 Task: Add Nuun Wild Strawberry Daily Hydration Effervescent Tablets to the cart.
Action: Mouse pressed left at (23, 96)
Screenshot: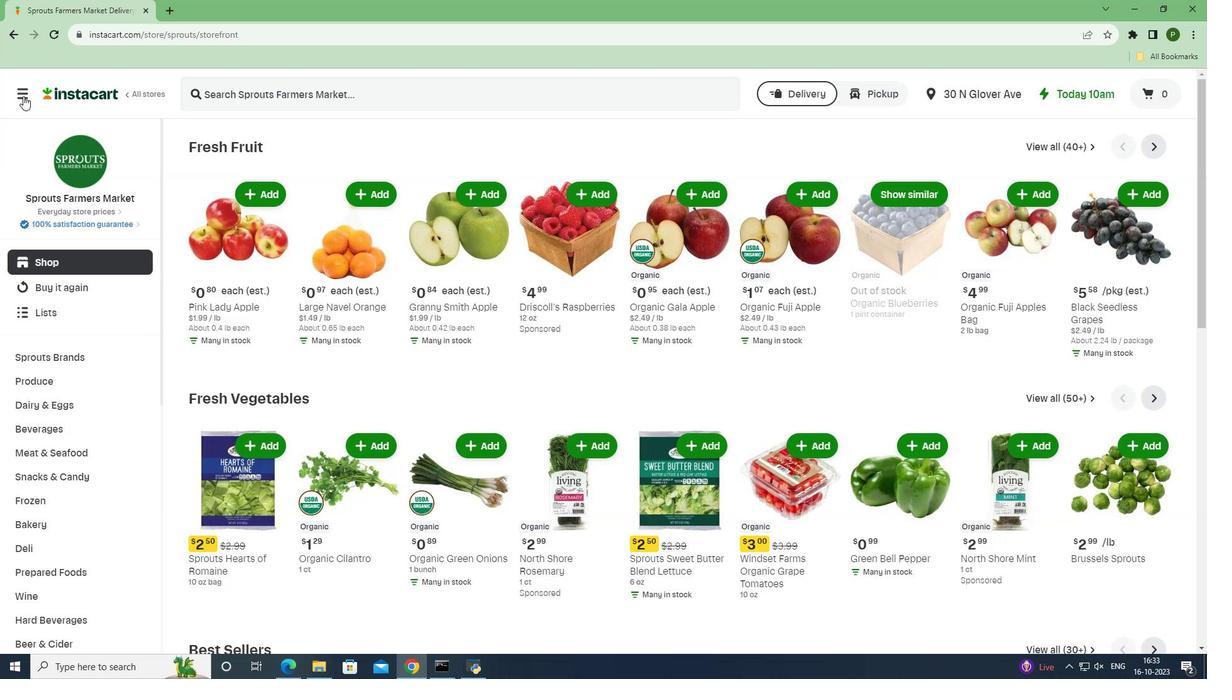 
Action: Mouse moved to (46, 336)
Screenshot: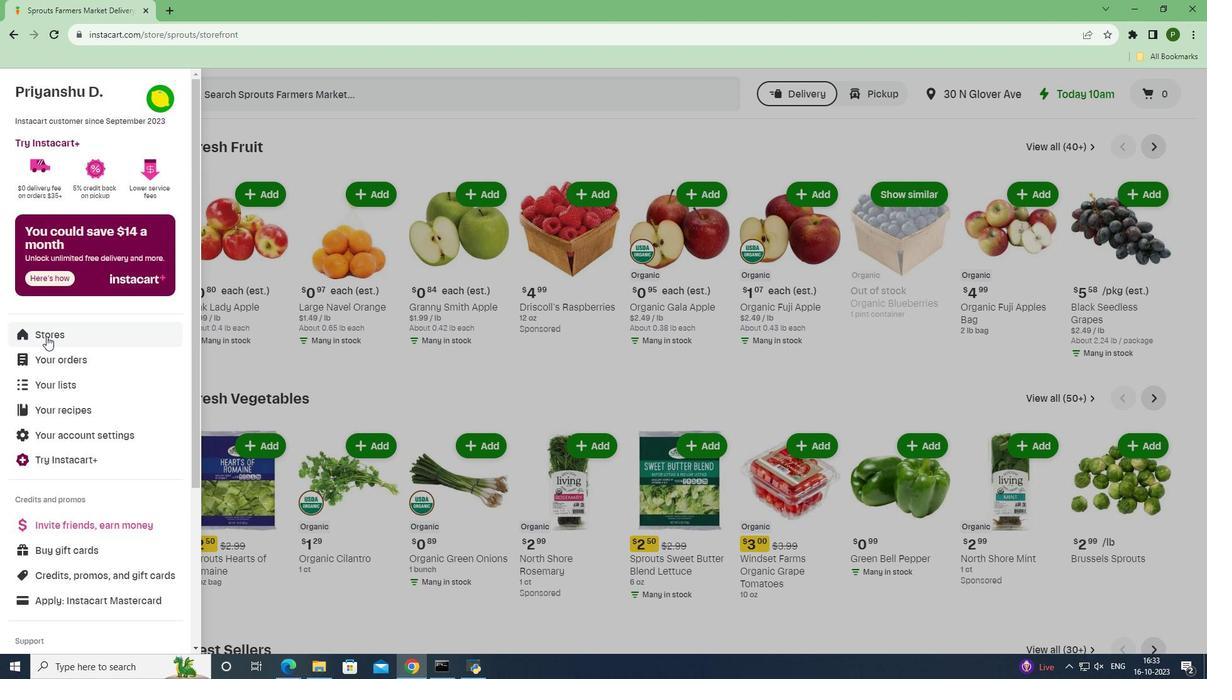 
Action: Mouse pressed left at (46, 336)
Screenshot: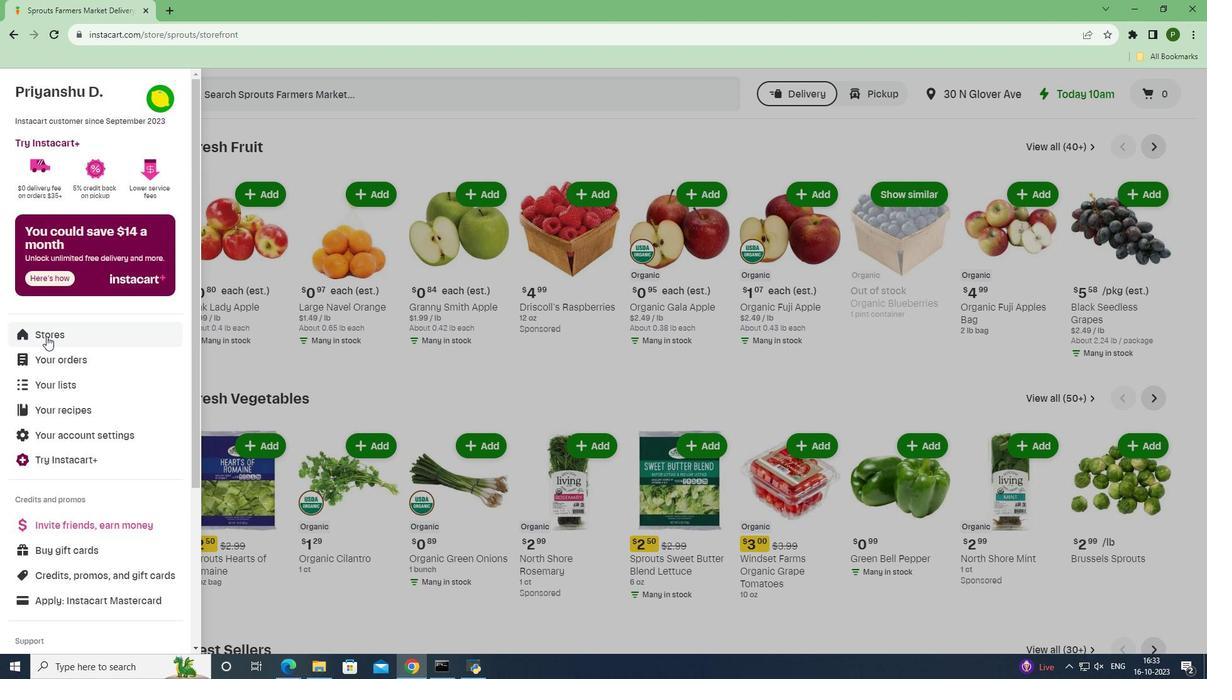 
Action: Mouse moved to (293, 140)
Screenshot: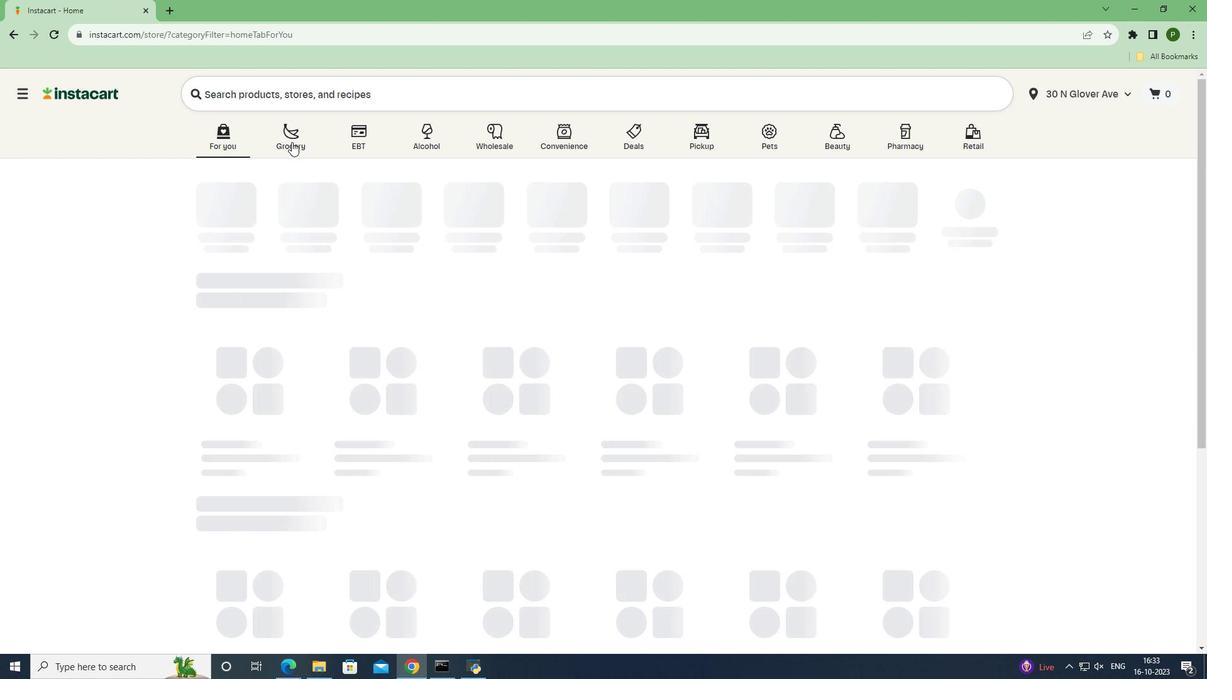 
Action: Mouse pressed left at (293, 140)
Screenshot: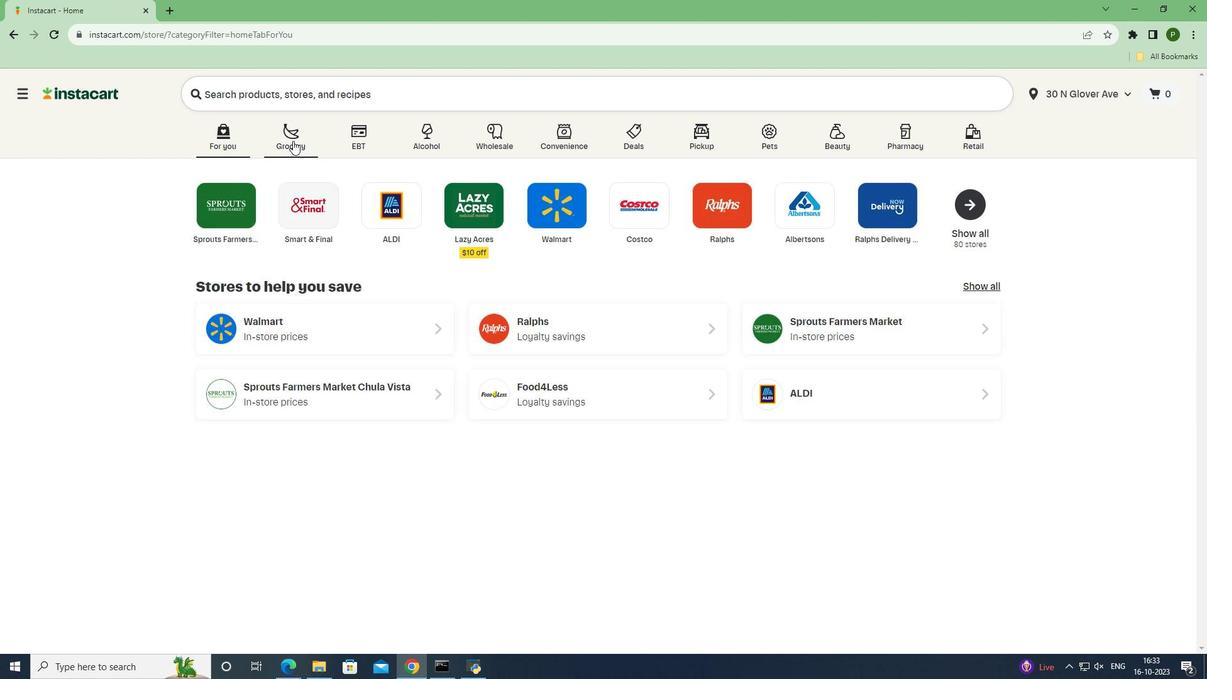 
Action: Mouse moved to (759, 276)
Screenshot: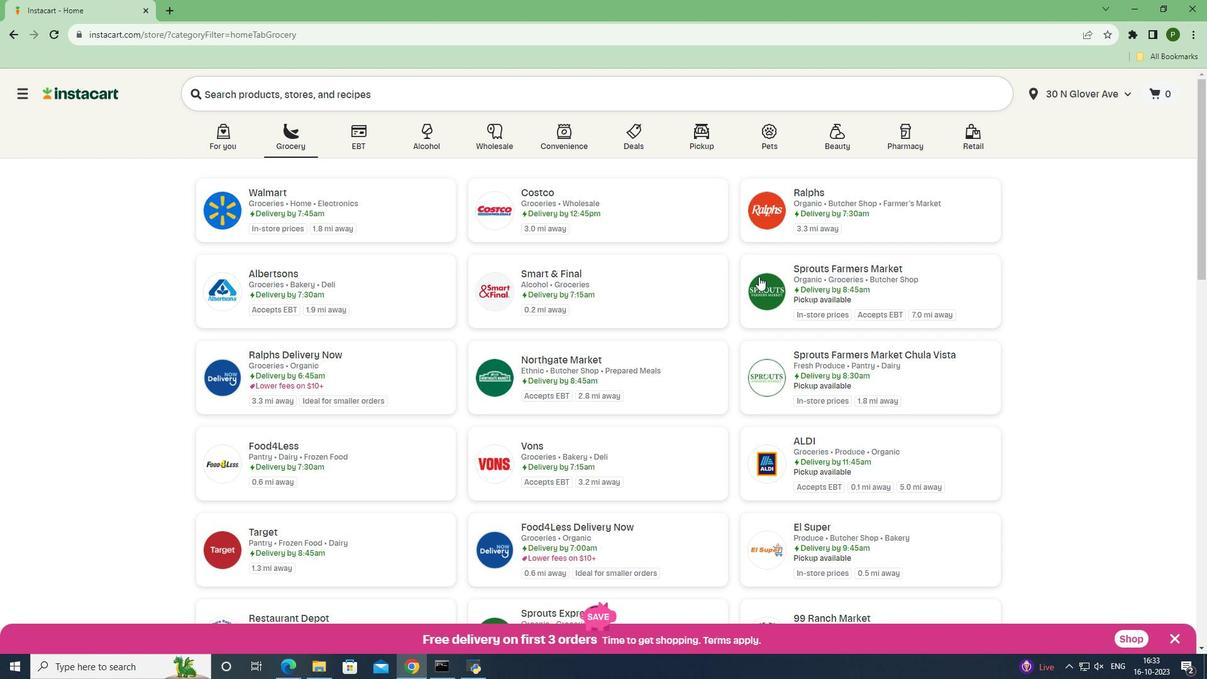 
Action: Mouse pressed left at (759, 276)
Screenshot: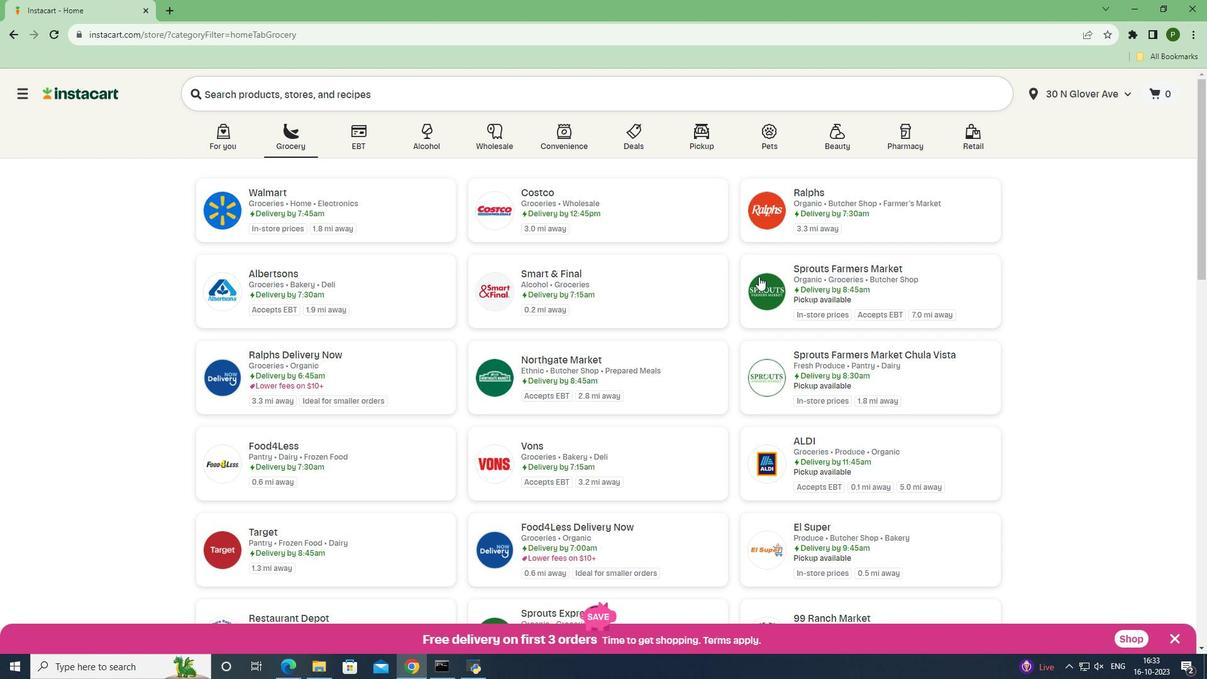 
Action: Mouse moved to (62, 425)
Screenshot: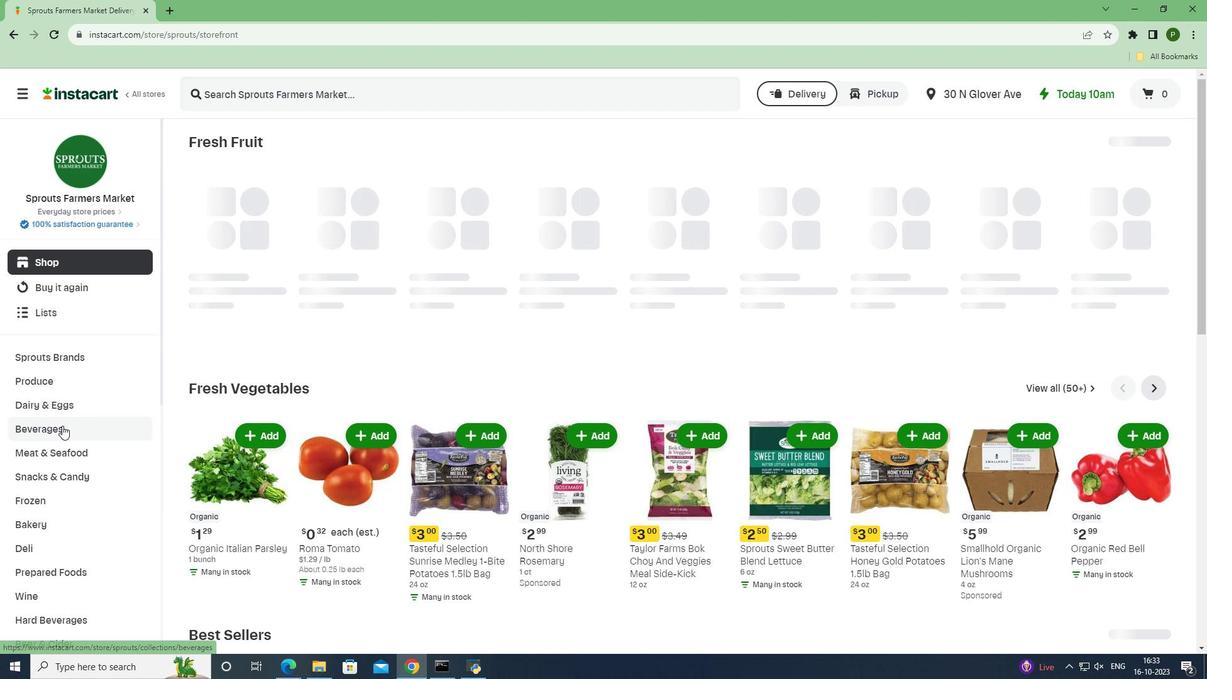 
Action: Mouse pressed left at (62, 425)
Screenshot: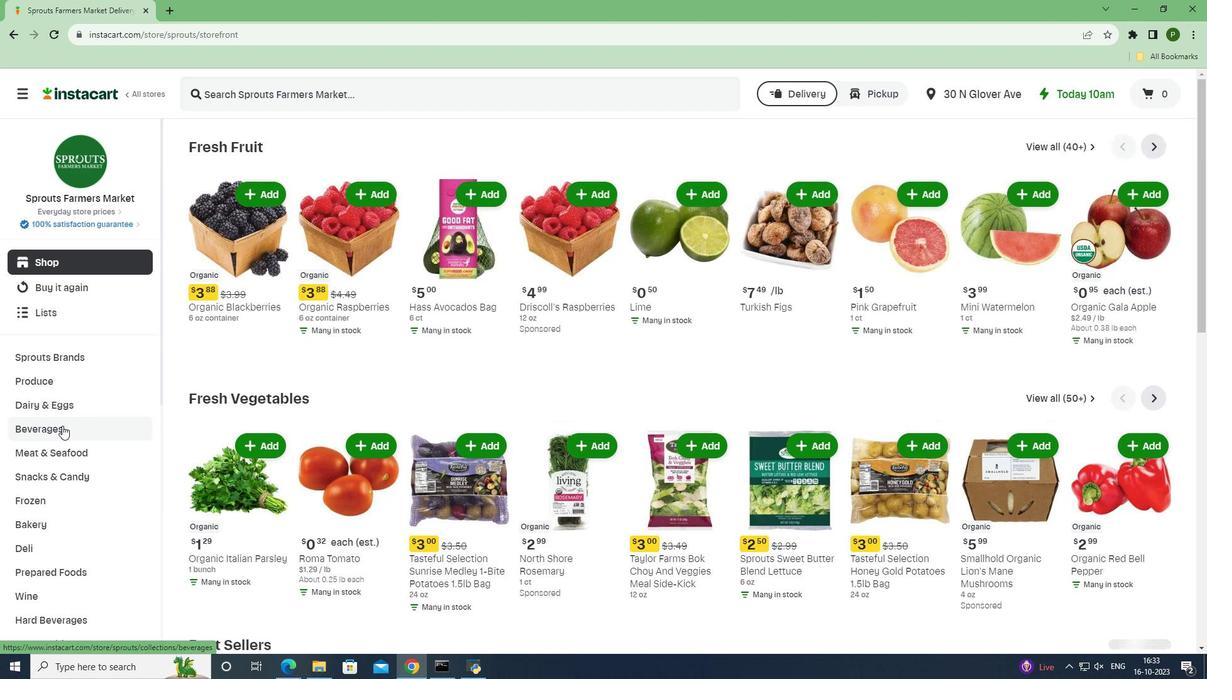 
Action: Mouse moved to (1135, 171)
Screenshot: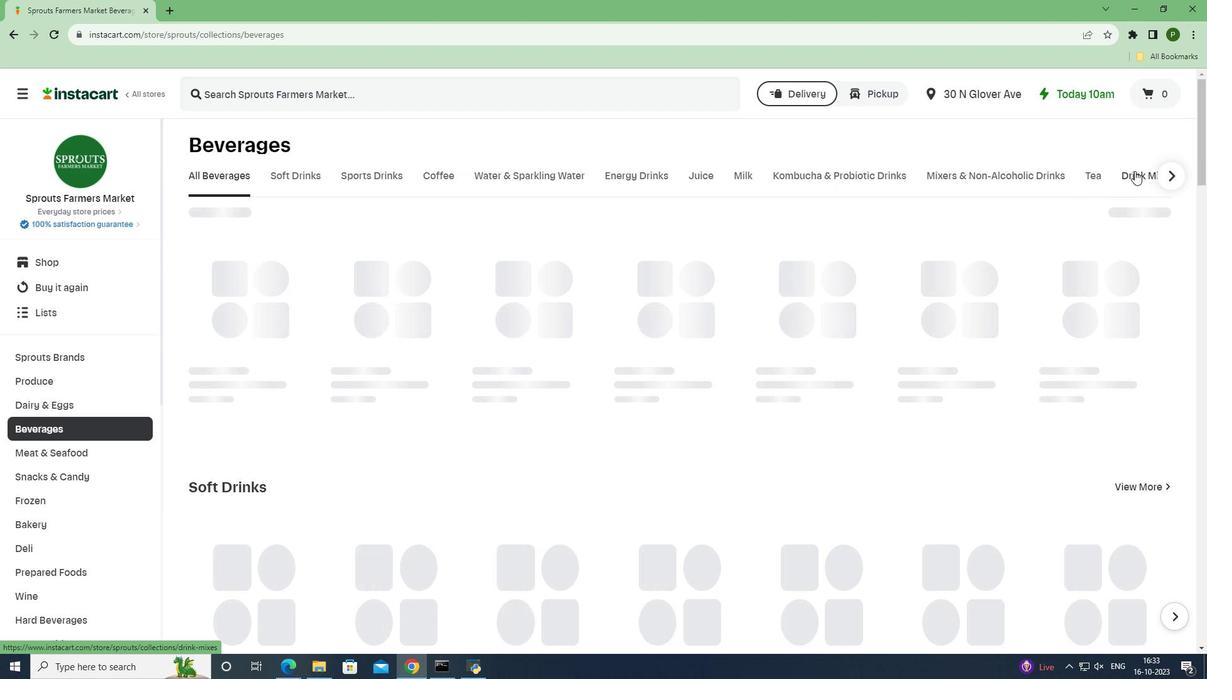 
Action: Mouse pressed left at (1135, 171)
Screenshot: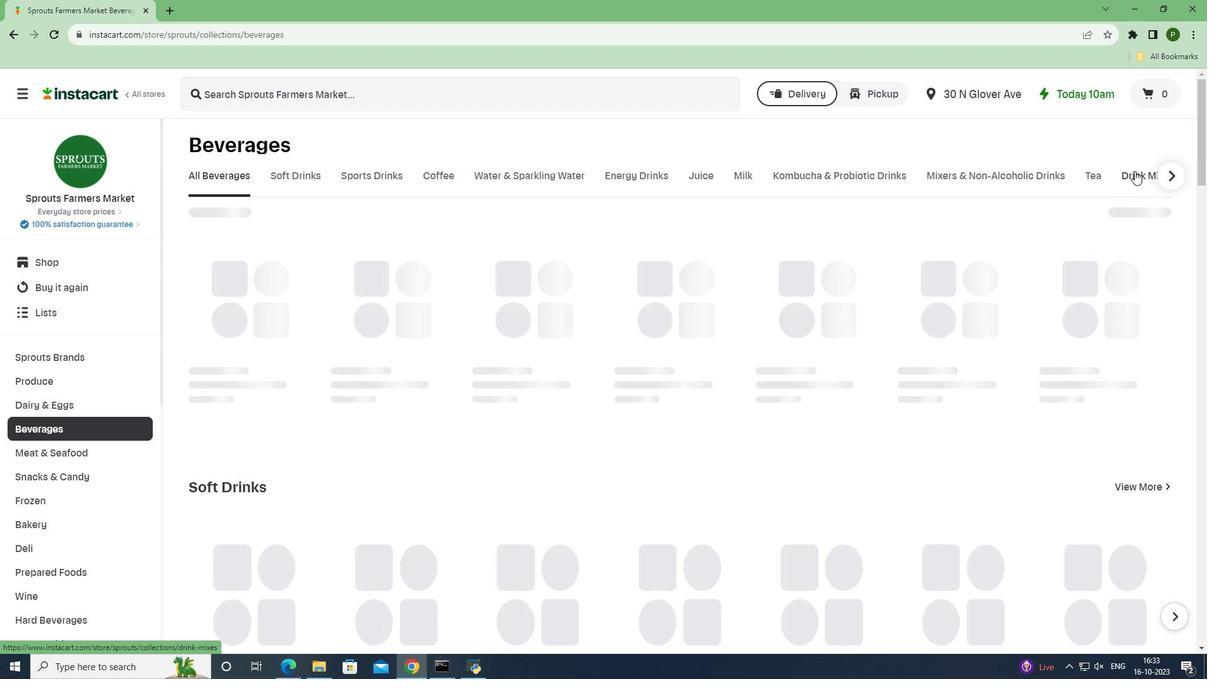 
Action: Mouse moved to (283, 234)
Screenshot: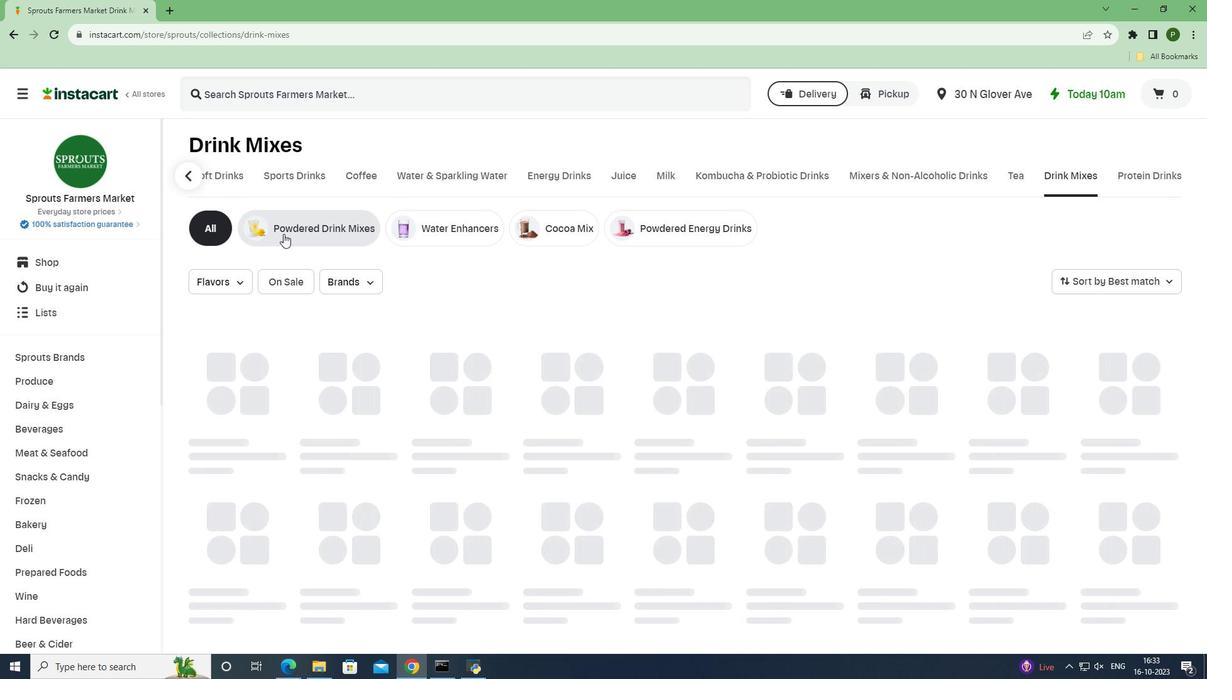 
Action: Mouse pressed left at (283, 234)
Screenshot: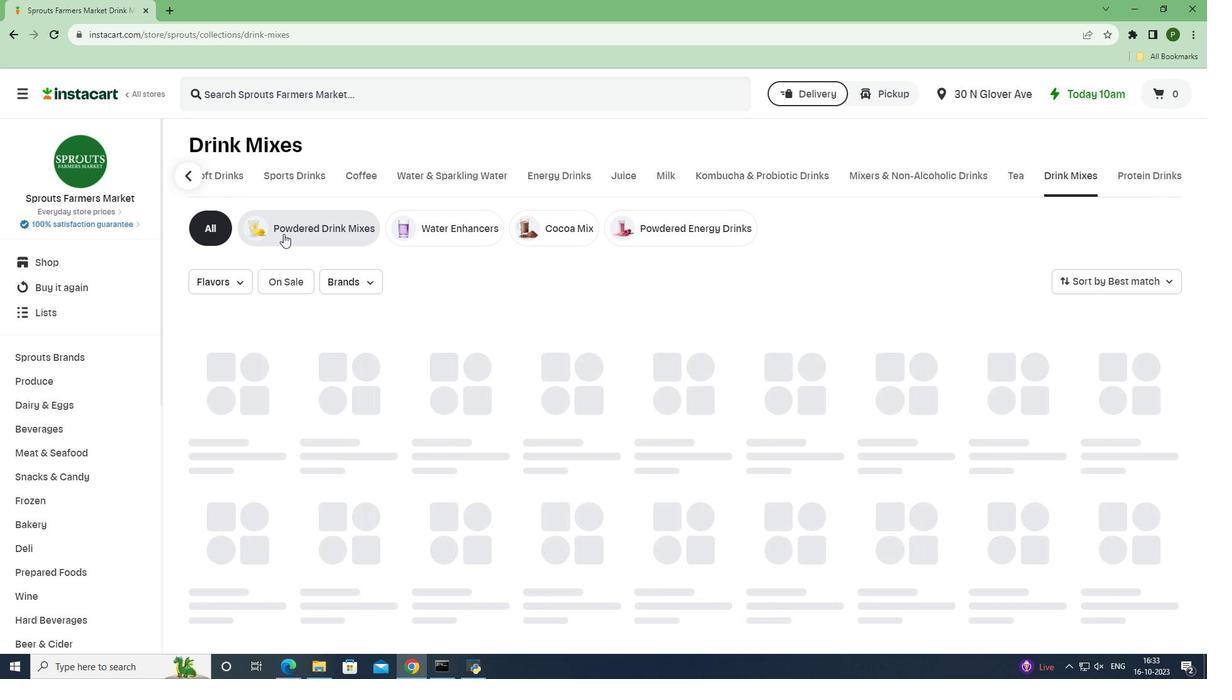 
Action: Mouse moved to (290, 98)
Screenshot: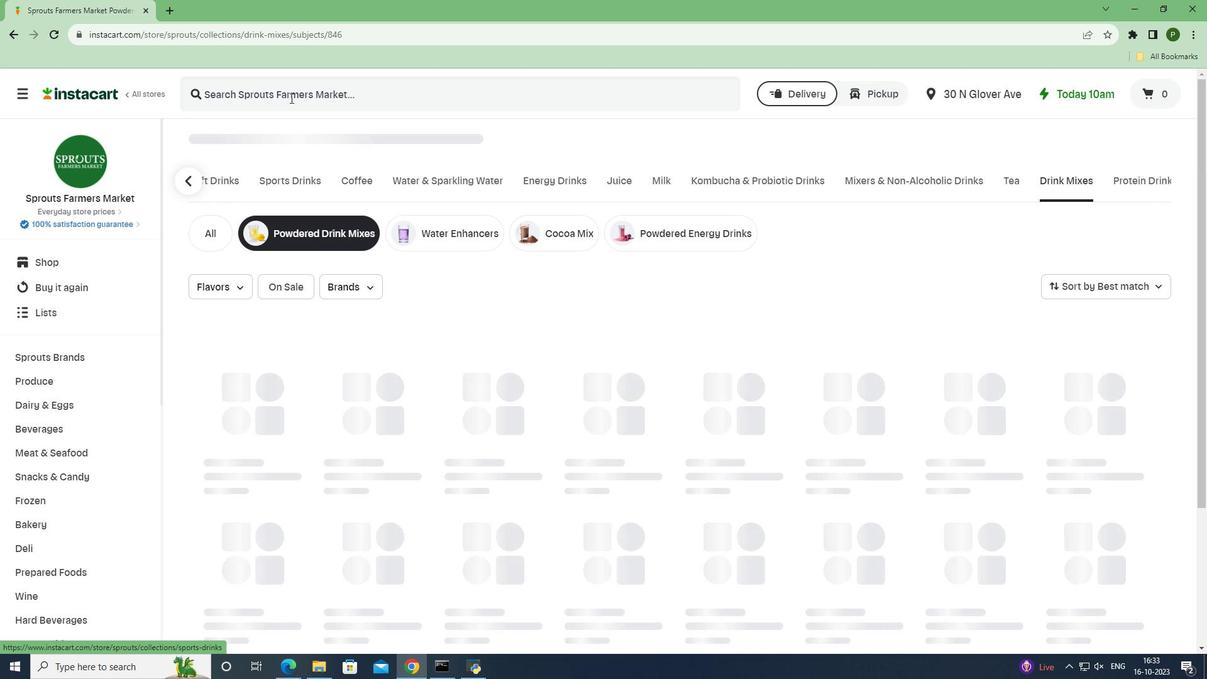 
Action: Mouse pressed left at (290, 98)
Screenshot: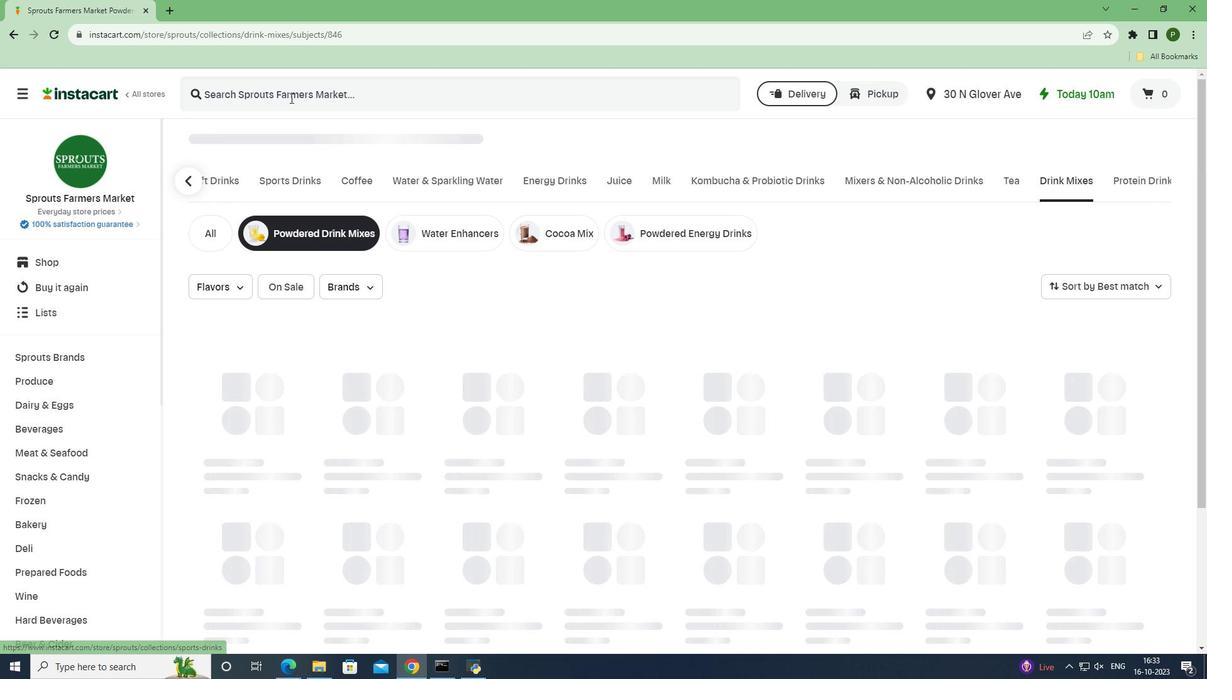 
Action: Key pressed <Key.caps_lock>N<Key.caps_lock>uun<Key.space><Key.caps_lock>W<Key.caps_lock>ild<Key.space><Key.caps_lock>S<Key.caps_lock>trawberry<Key.space><Key.caps_lock>D<Key.caps_lock>aily<Key.space><Key.caps_lock>H<Key.caps_lock>ydration<Key.space><Key.caps_lock>E<Key.caps_lock>ffervescent<Key.space><Key.caps_lock>T<Key.caps_lock>ablets<Key.space><Key.enter>
Screenshot: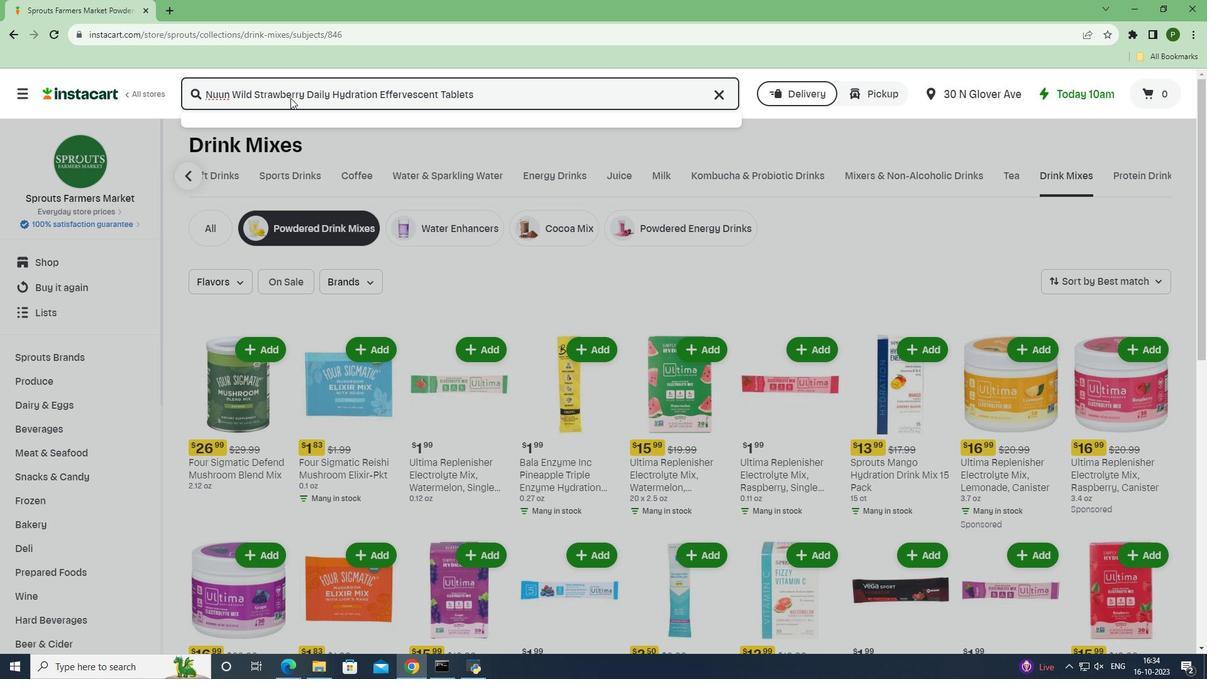 
Action: Mouse moved to (332, 225)
Screenshot: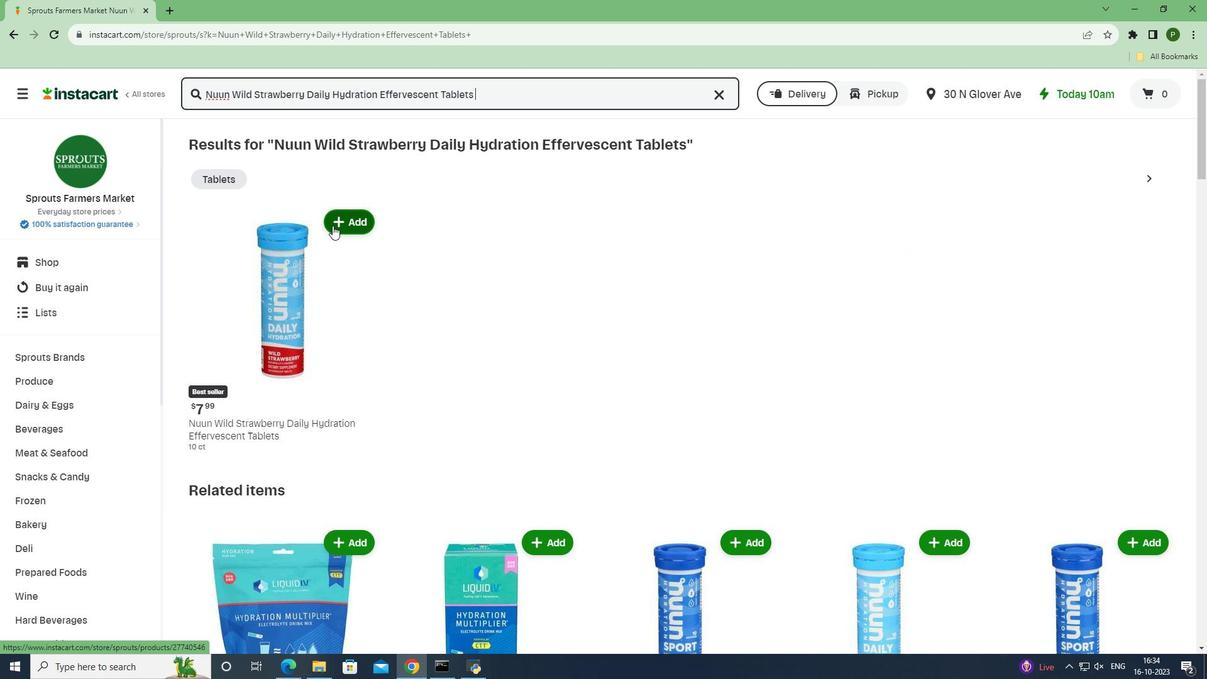 
Action: Mouse pressed left at (332, 225)
Screenshot: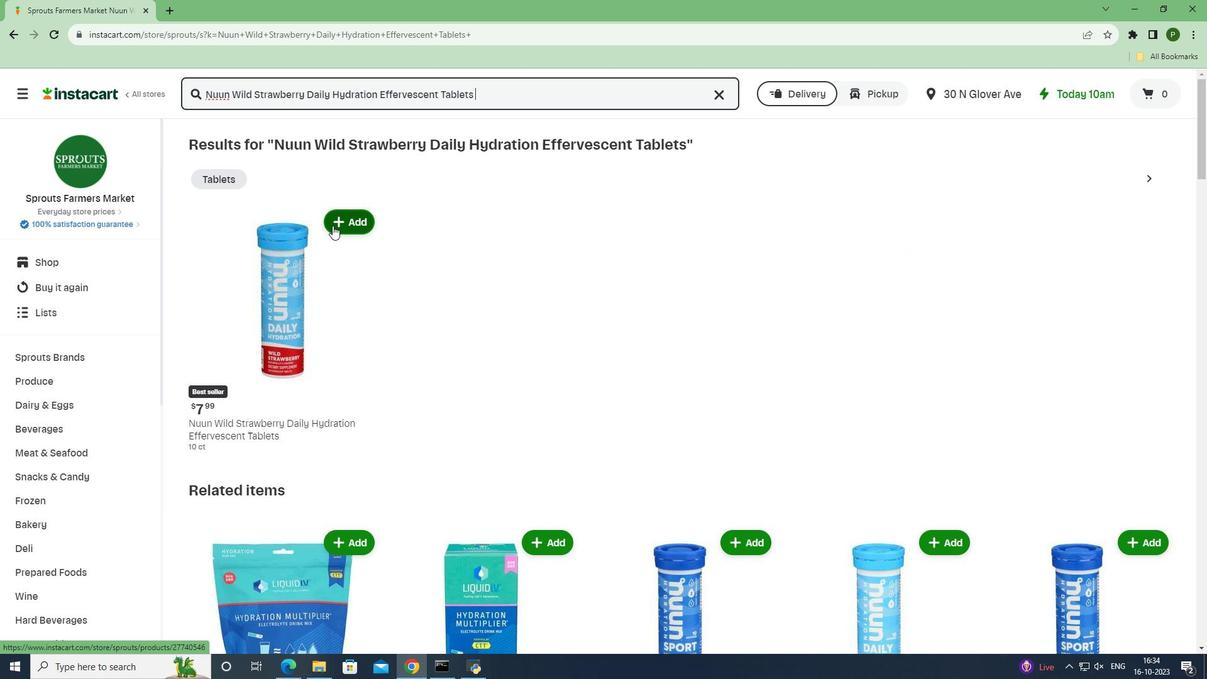 
Action: Mouse moved to (386, 349)
Screenshot: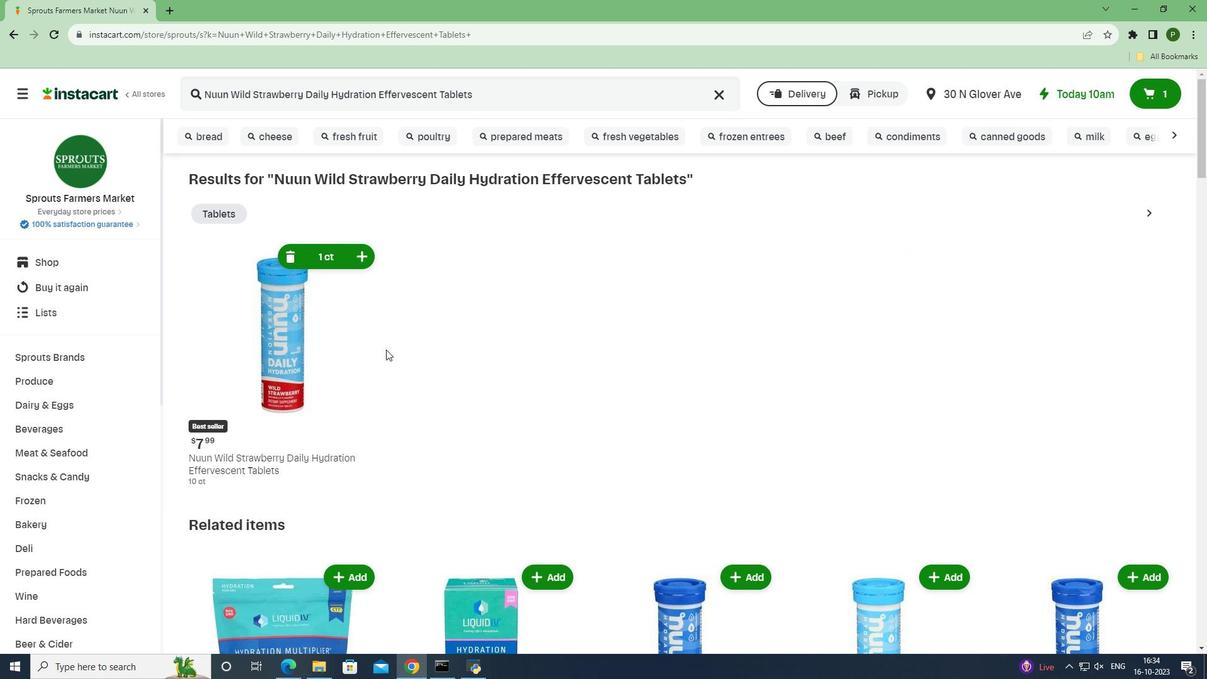 
